 Task: Add to scrum project Transpire a team member softage.2@softage.net.
Action: Mouse moved to (248, 67)
Screenshot: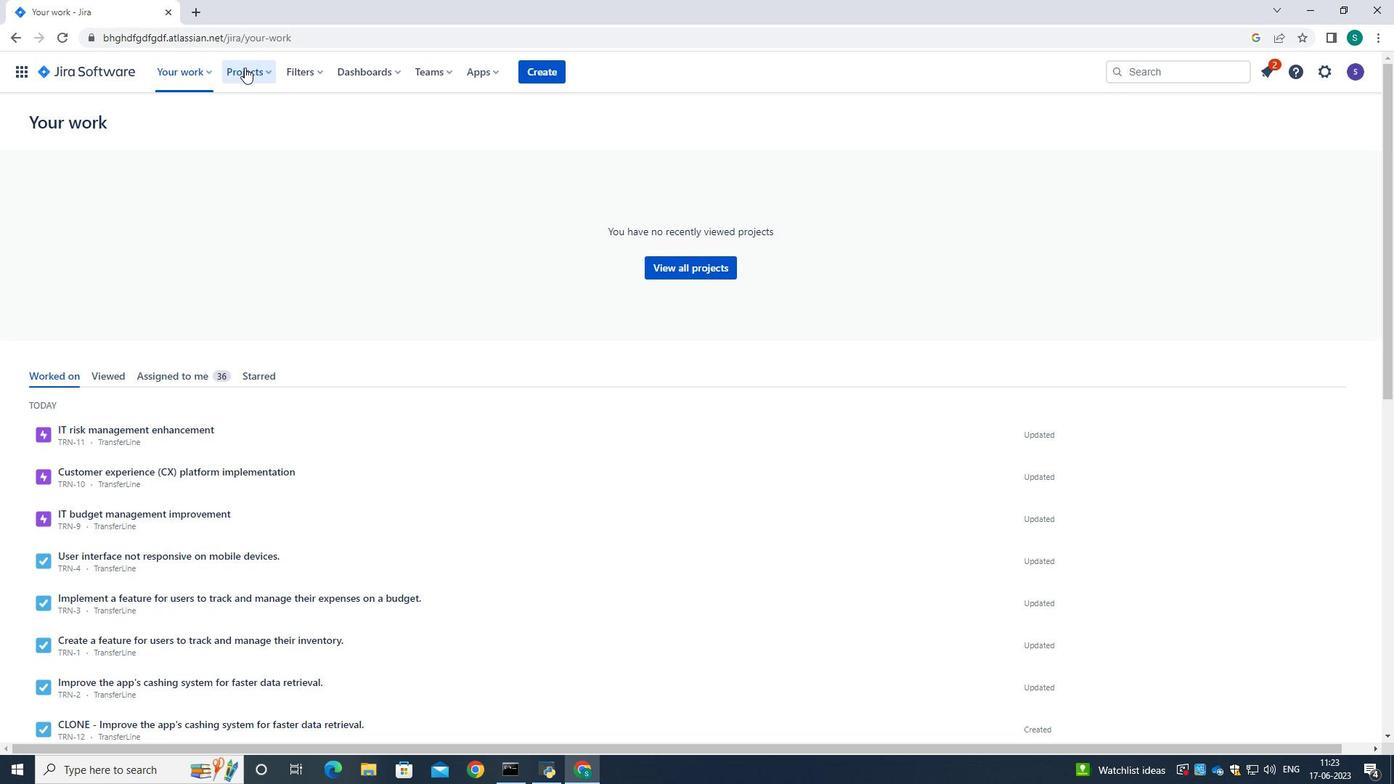 
Action: Mouse pressed left at (248, 67)
Screenshot: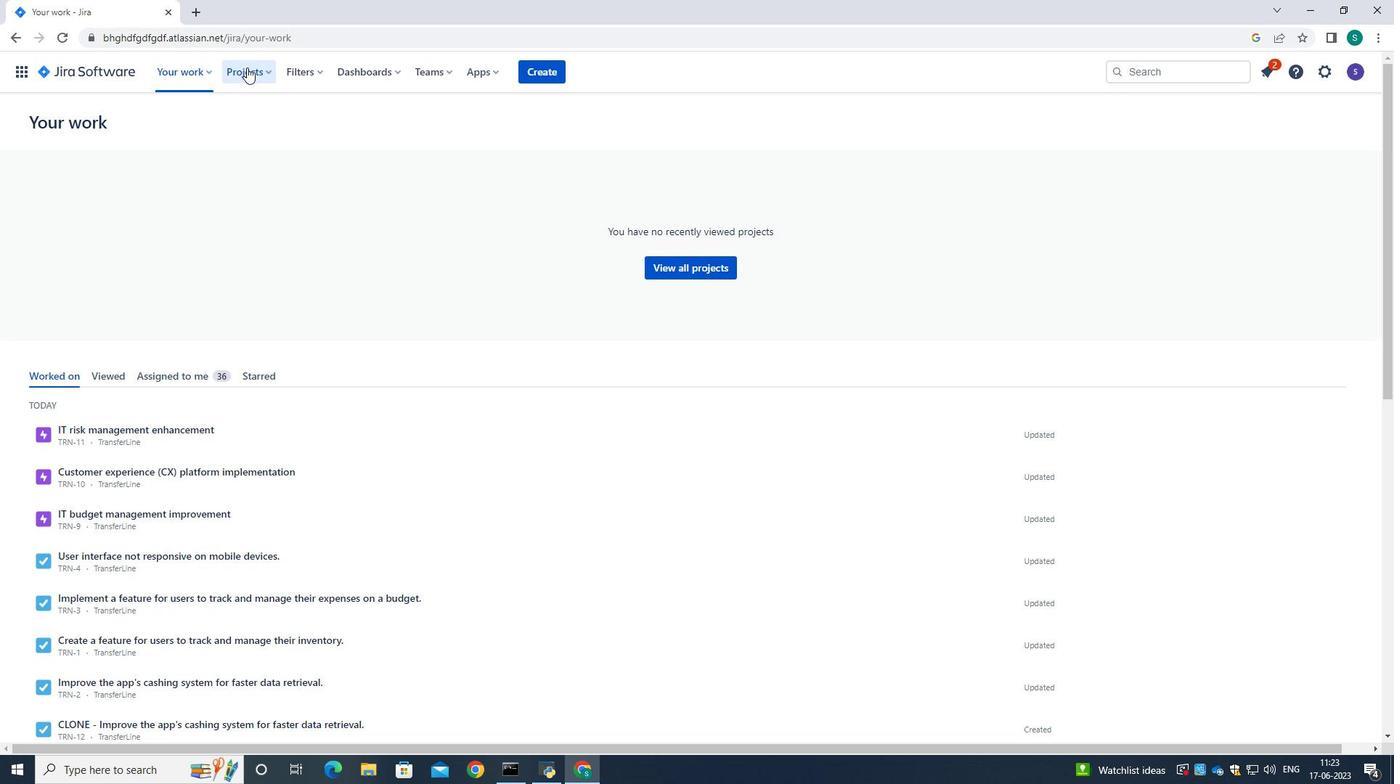 
Action: Mouse moved to (278, 128)
Screenshot: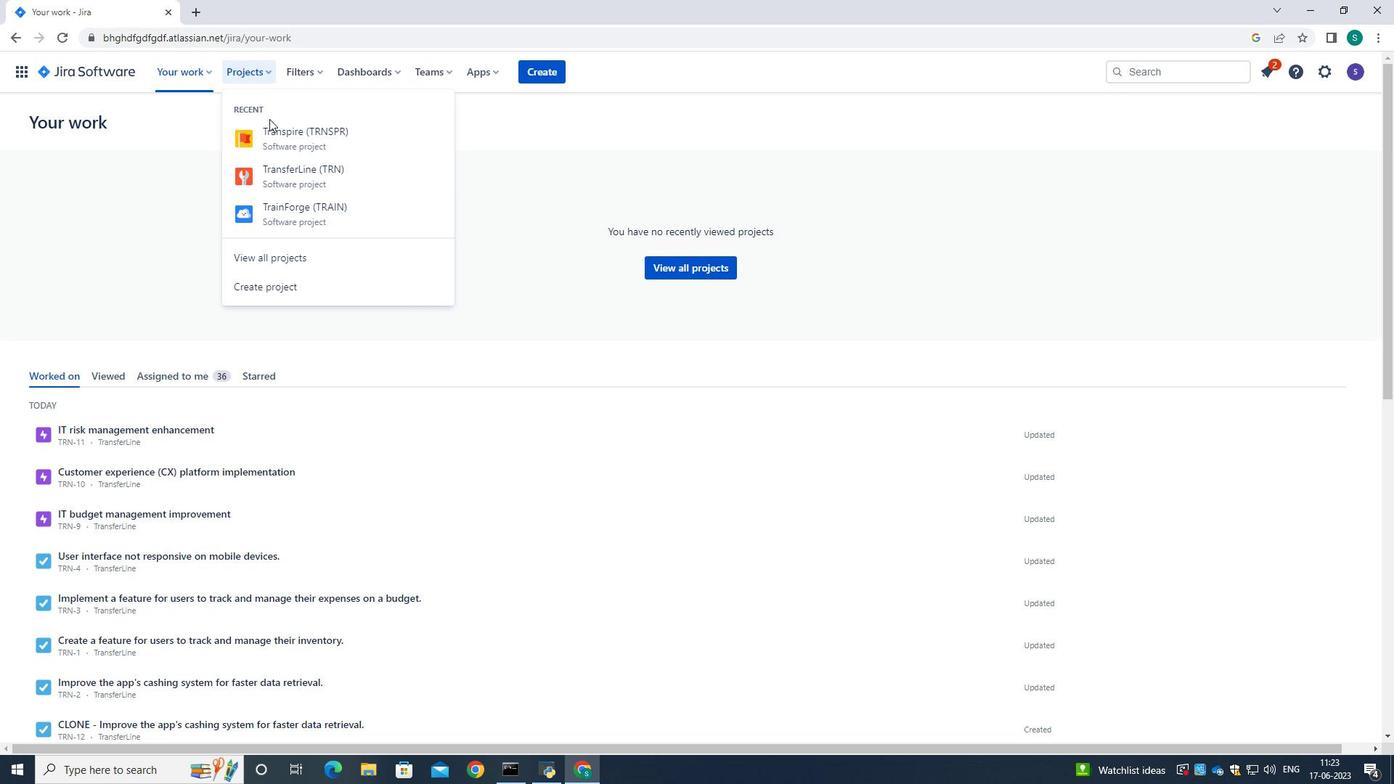 
Action: Mouse pressed left at (278, 128)
Screenshot: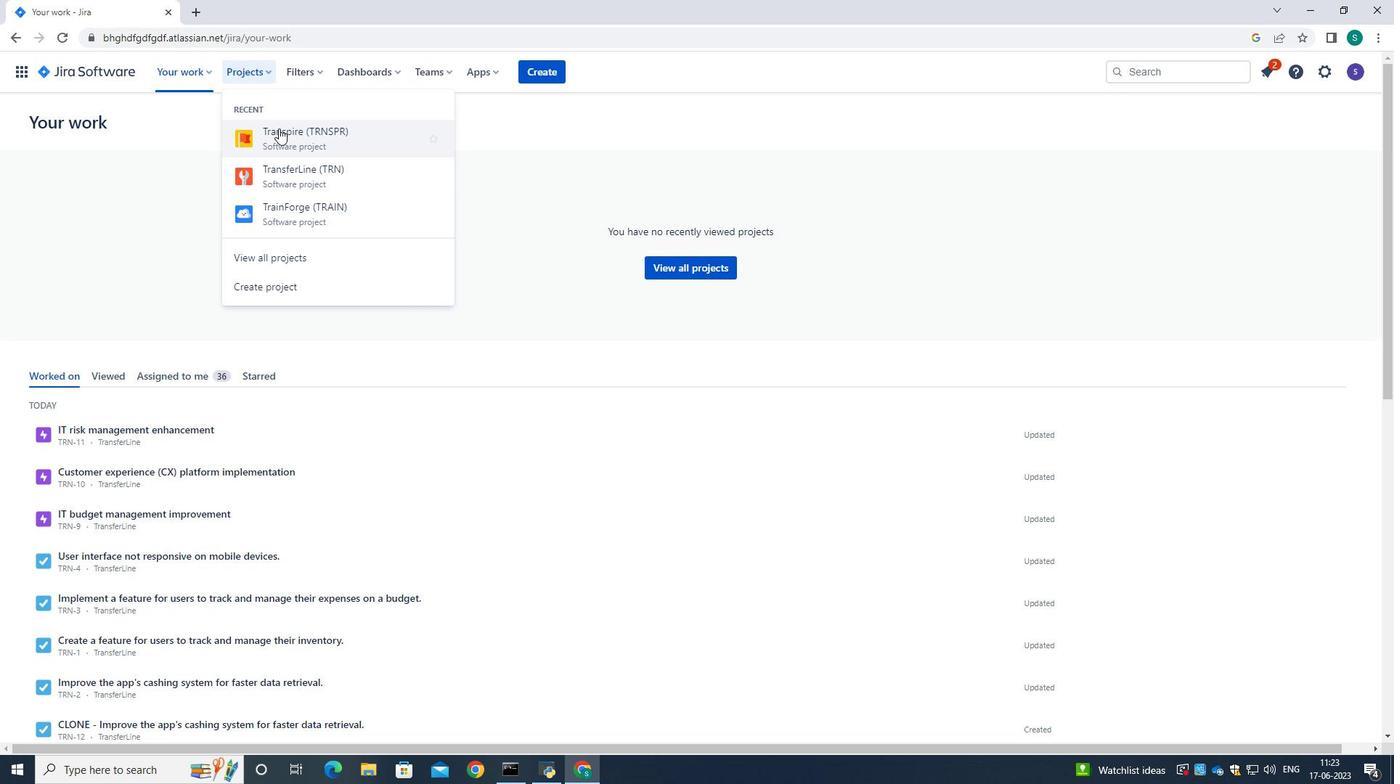 
Action: Mouse moved to (348, 193)
Screenshot: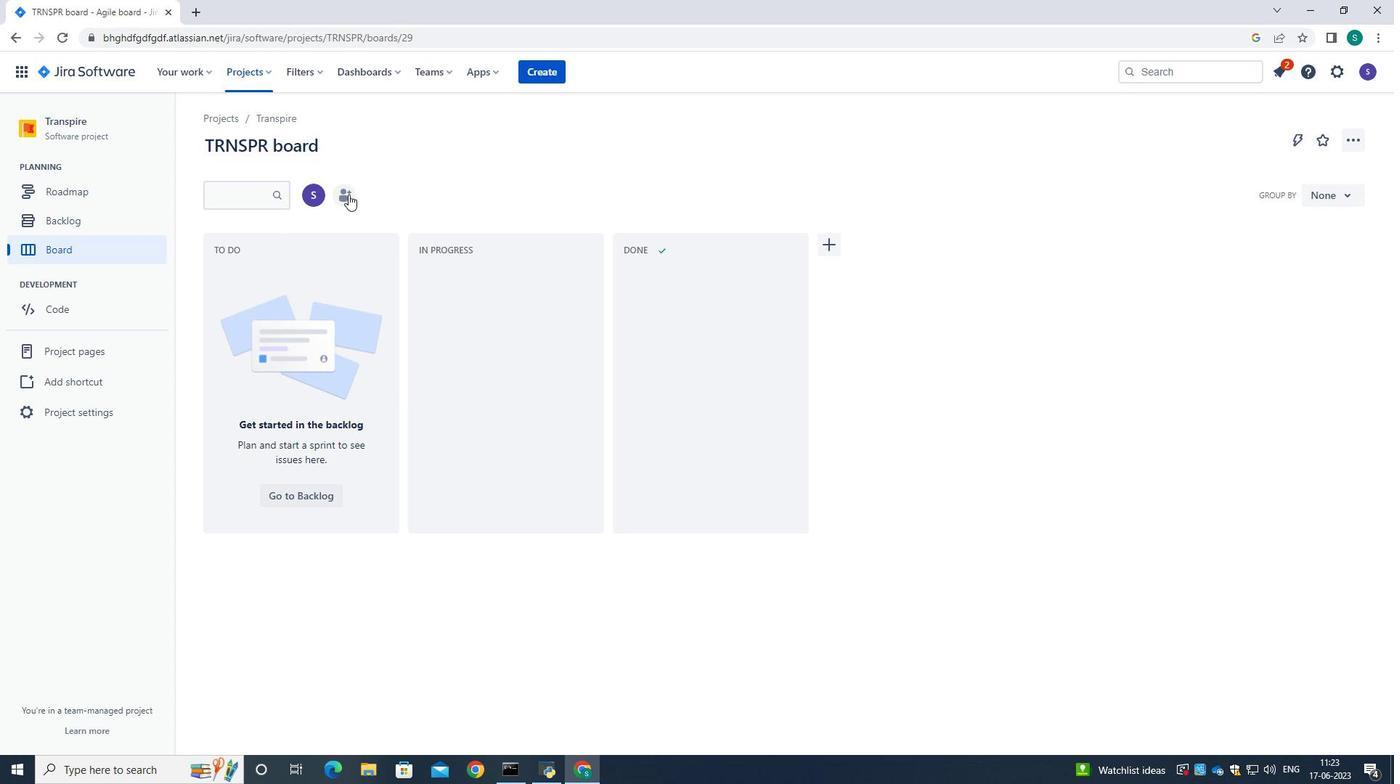 
Action: Mouse pressed left at (348, 193)
Screenshot: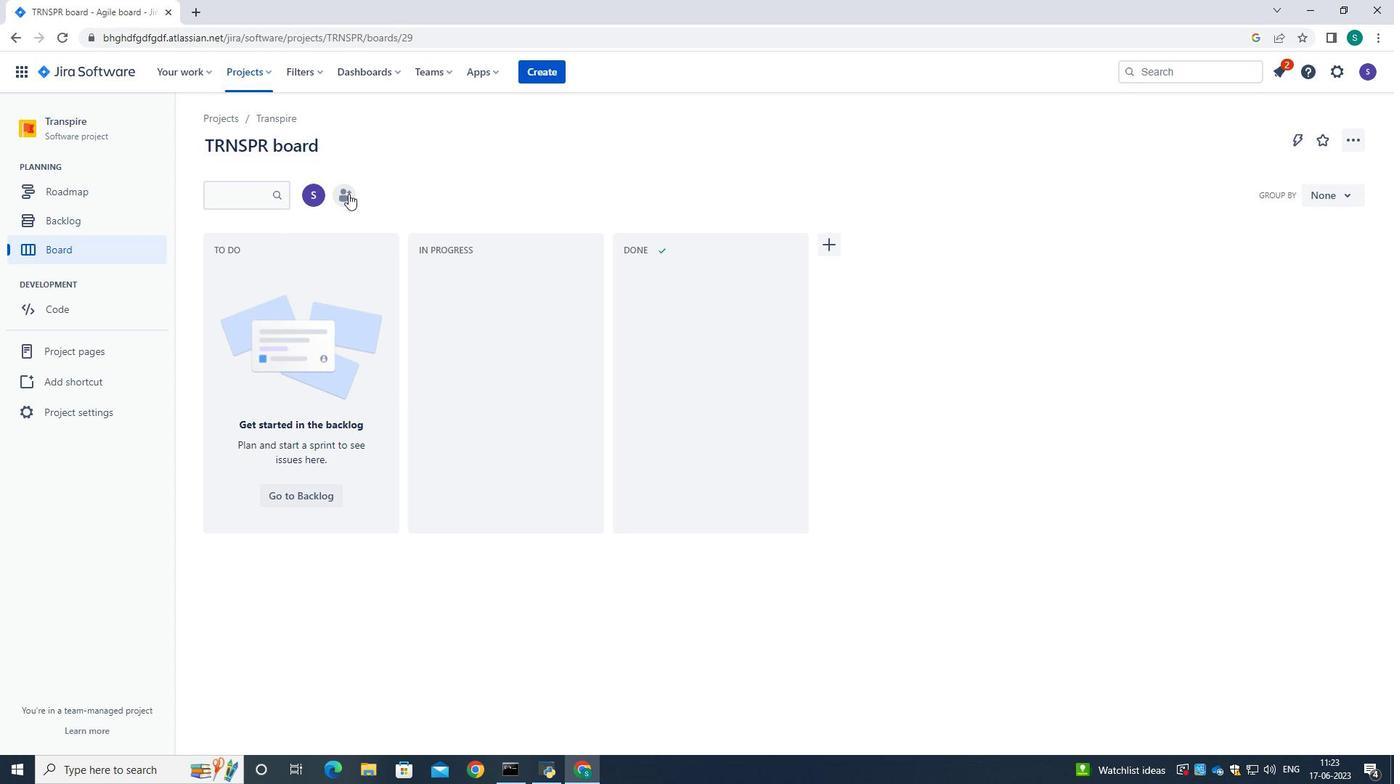 
Action: Mouse moved to (672, 179)
Screenshot: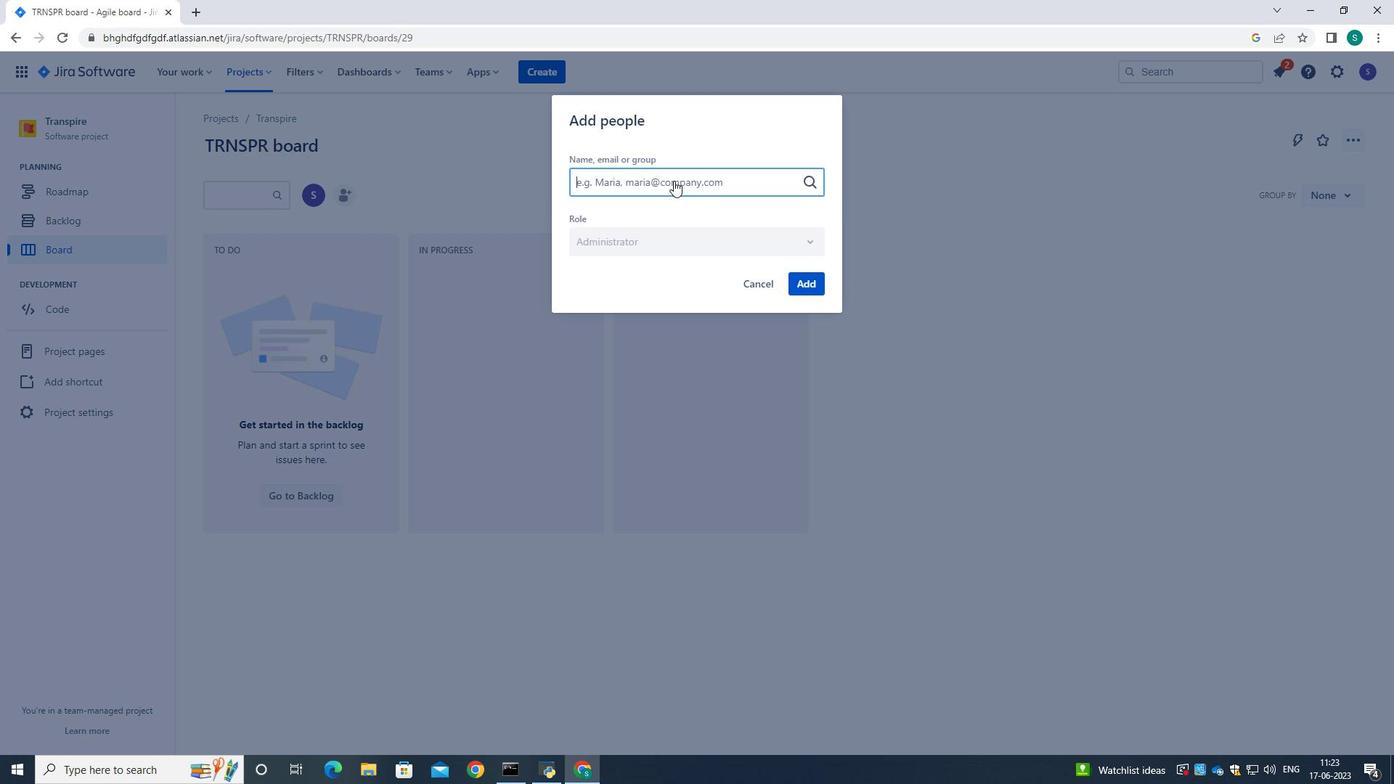 
Action: Mouse pressed left at (672, 179)
Screenshot: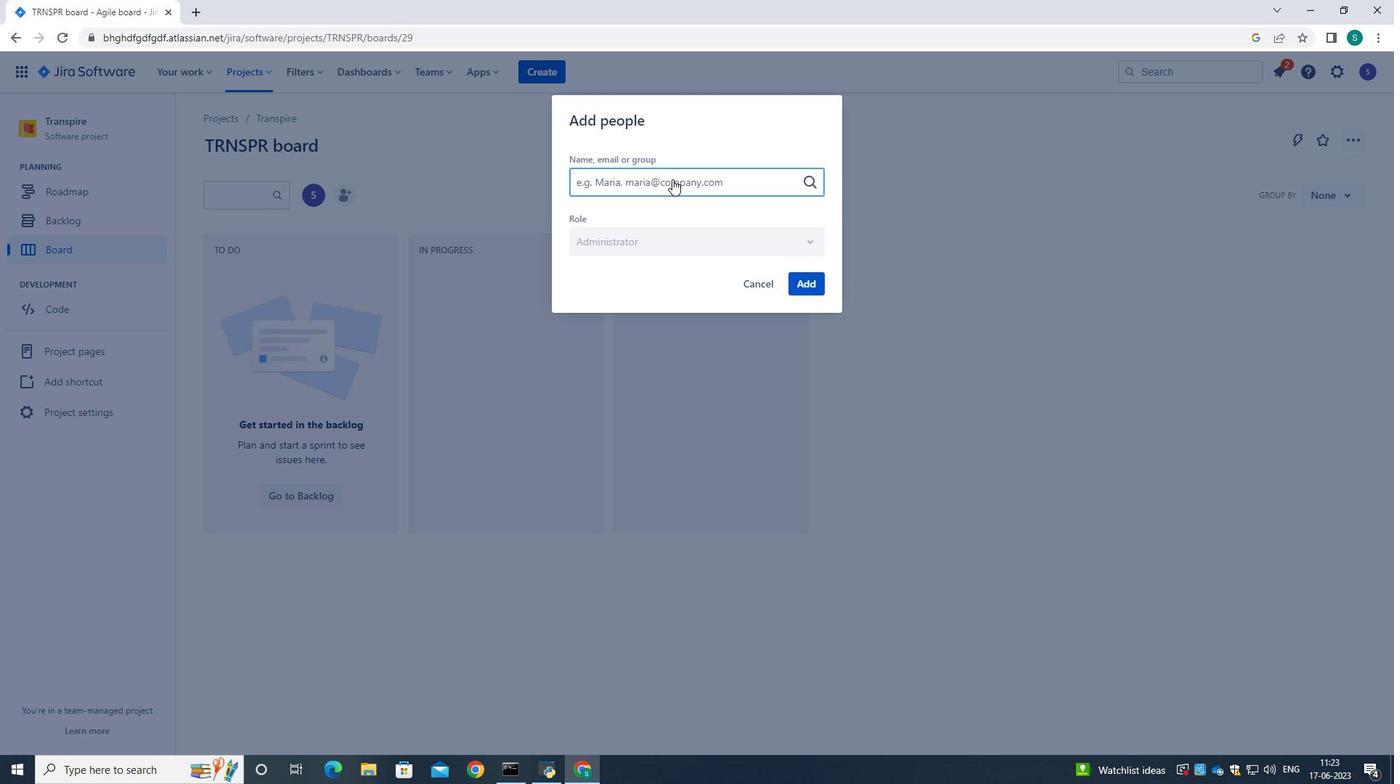 
Action: Key pressed softage.2<Key.shift>@softage.net
Screenshot: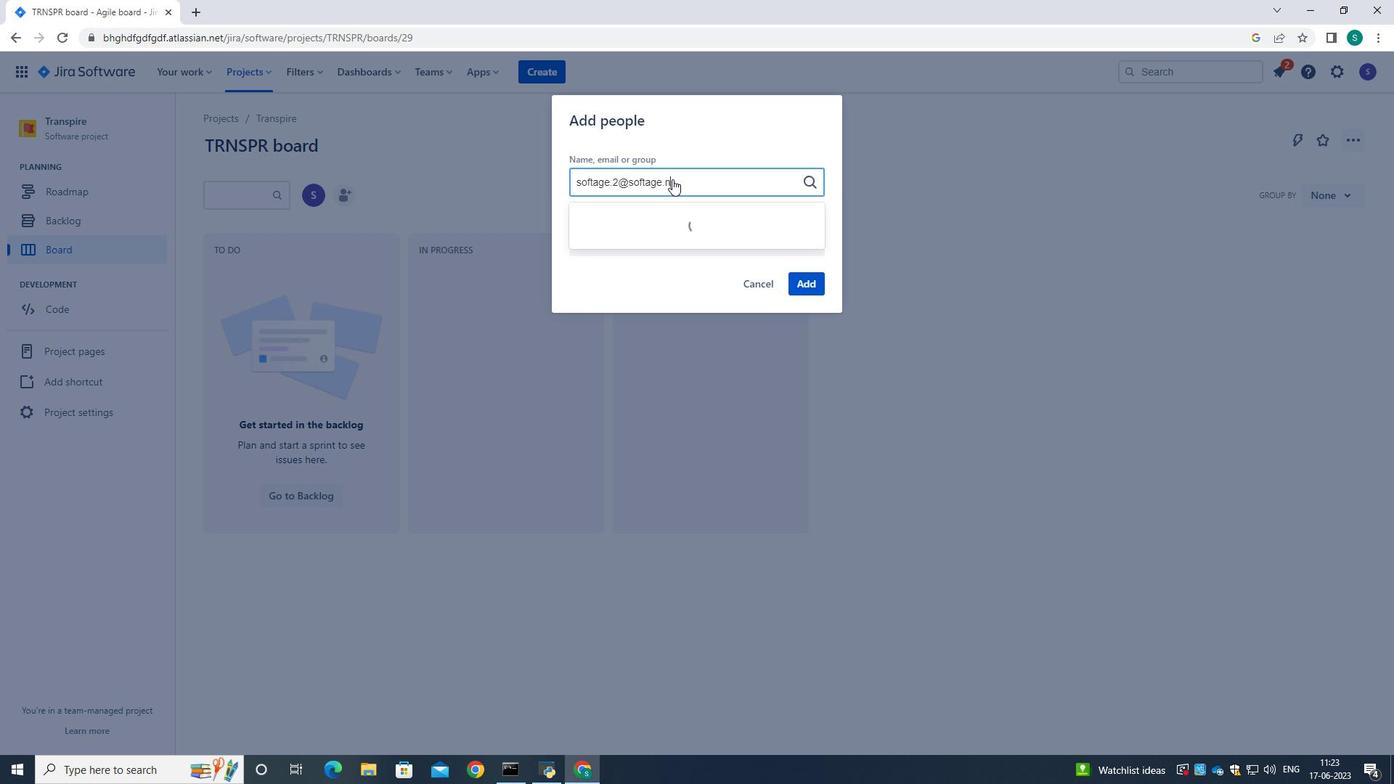 
Action: Mouse moved to (646, 217)
Screenshot: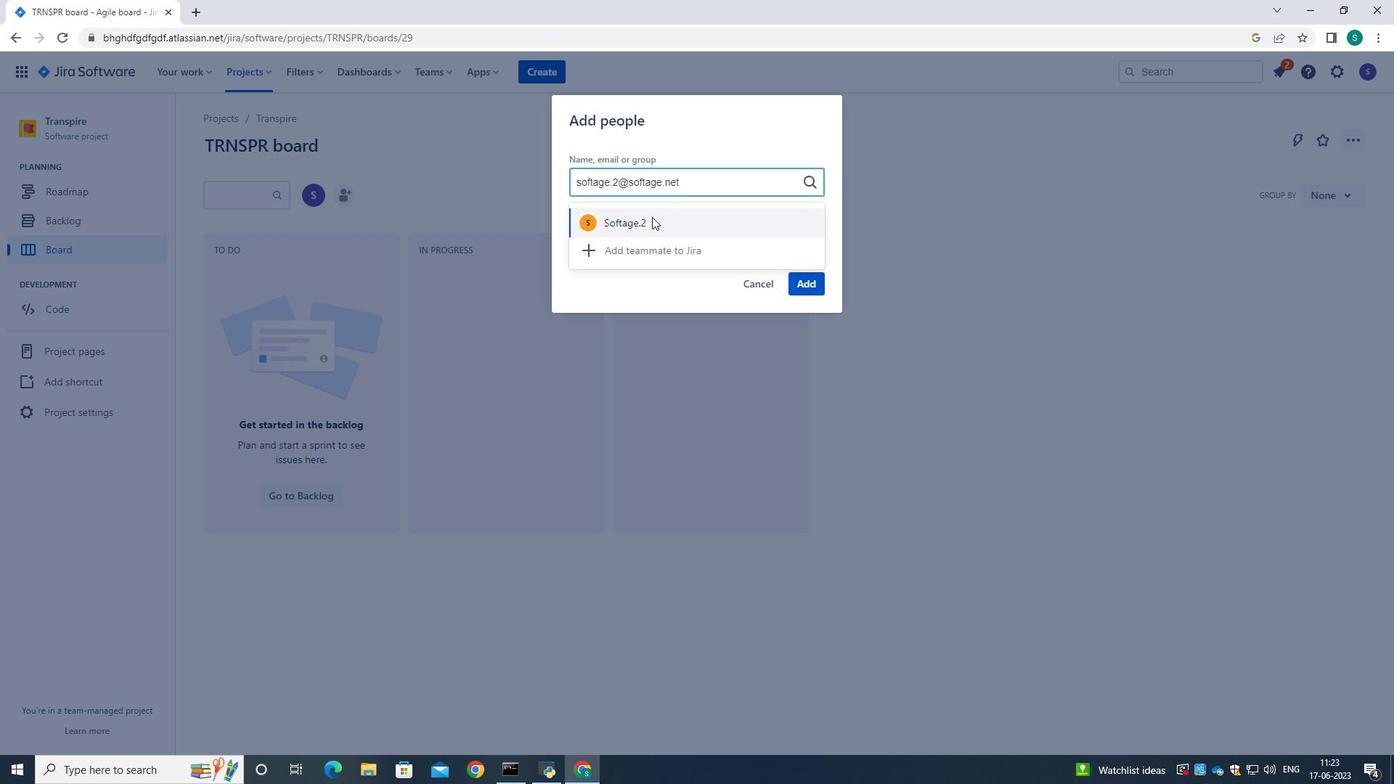 
Action: Mouse pressed left at (646, 217)
Screenshot: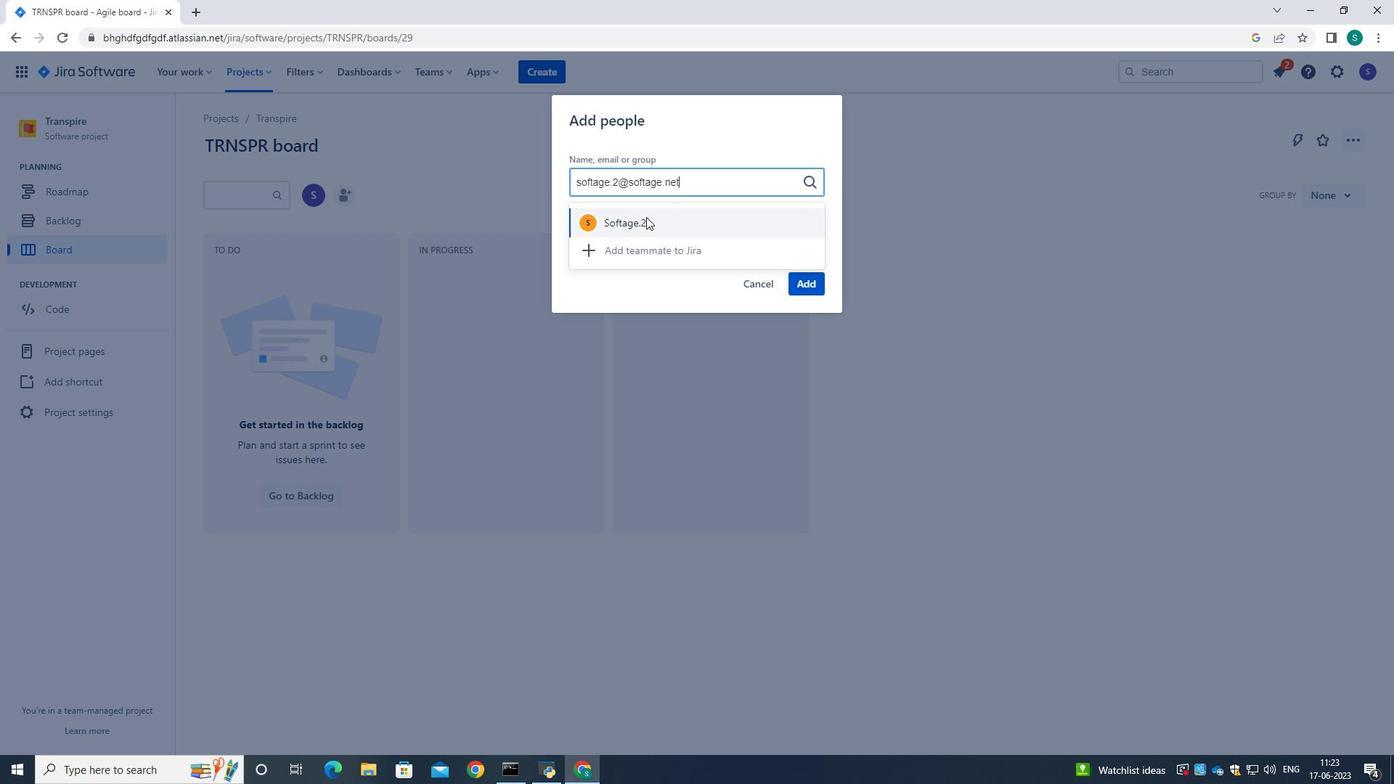 
Action: Mouse moved to (815, 294)
Screenshot: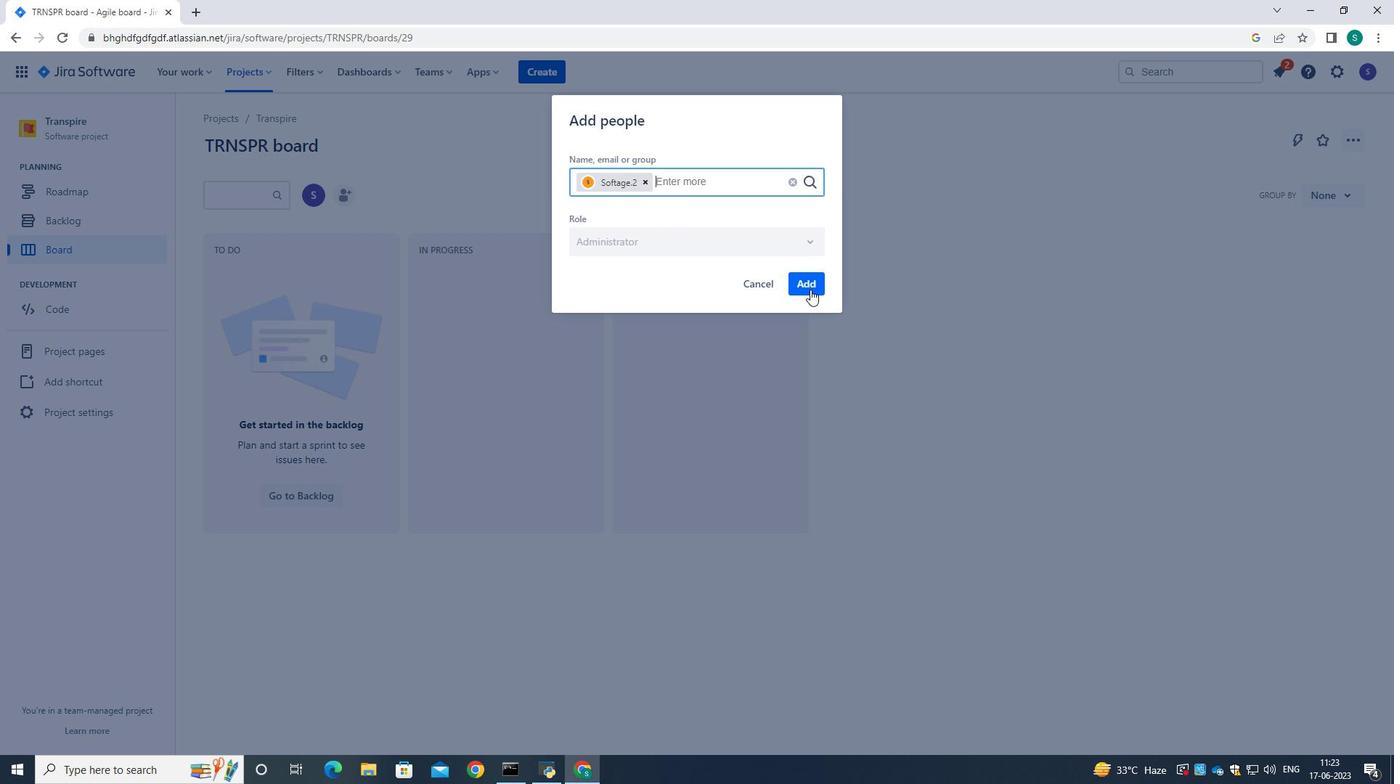 
Action: Mouse pressed left at (815, 294)
Screenshot: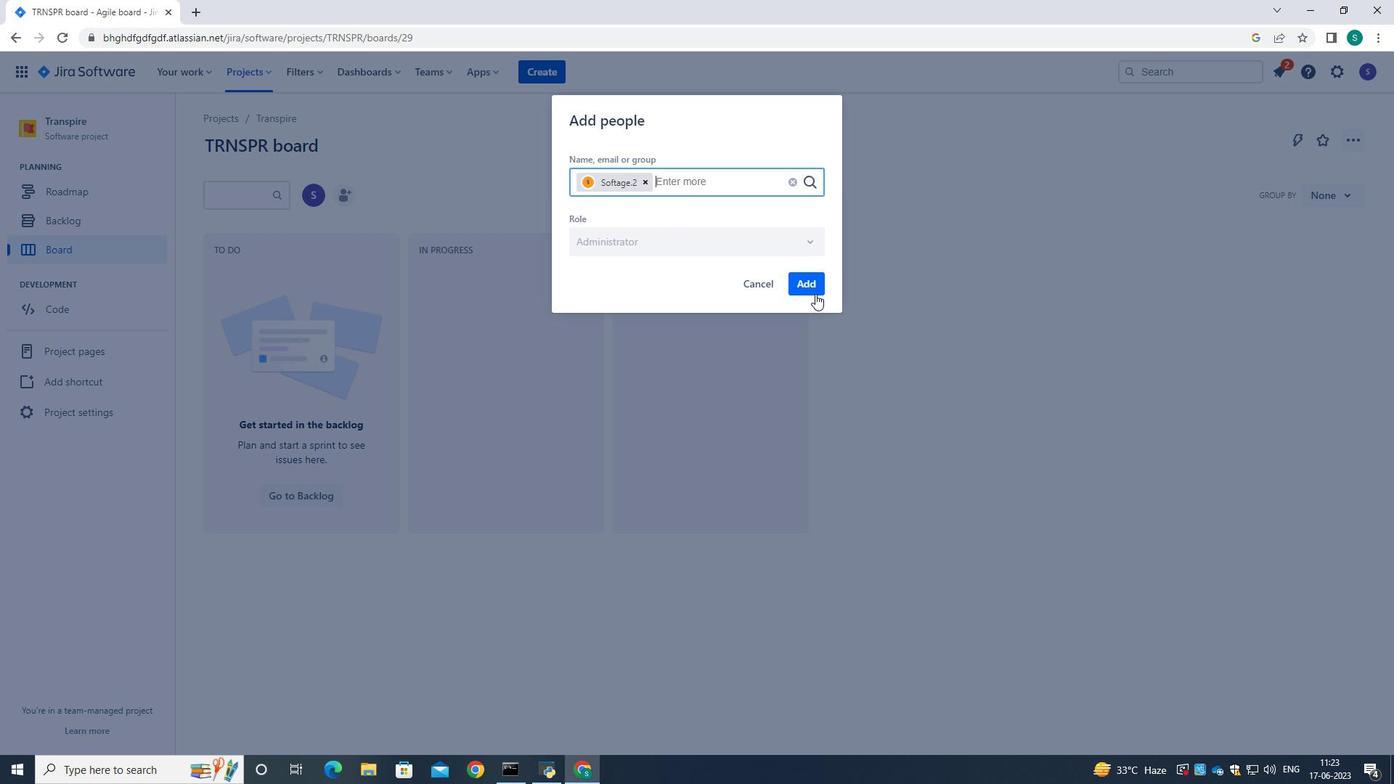 
Action: Mouse moved to (816, 294)
Screenshot: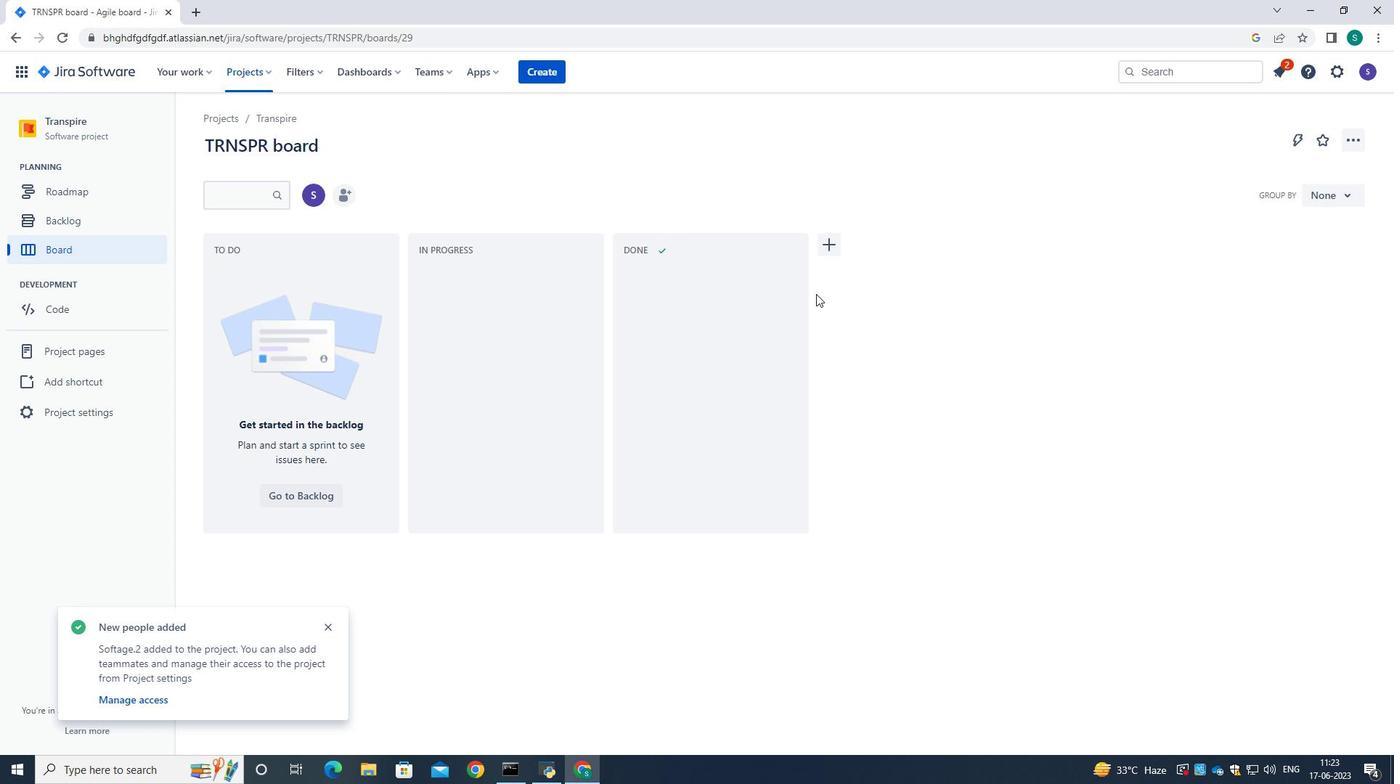 
